 Task: Explore upcoming open houses in Lincoln, Nebraska, to visit properties with a covered porch or deck, and take note of outdoor living spaces.
Action: Mouse moved to (144, 165)
Screenshot: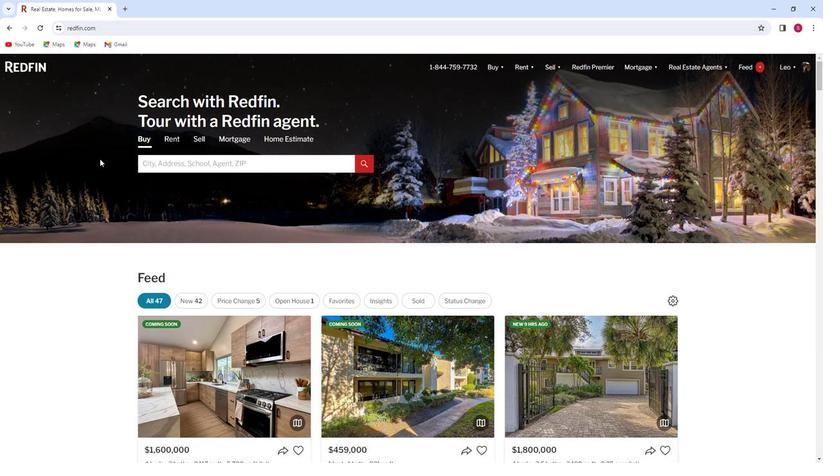 
Action: Mouse pressed left at (144, 165)
Screenshot: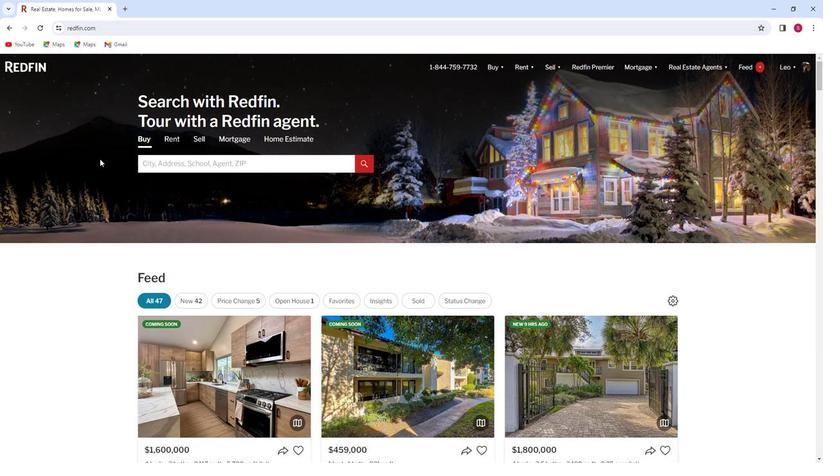 
Action: Key pressed <Key.shift>Lincoln
Screenshot: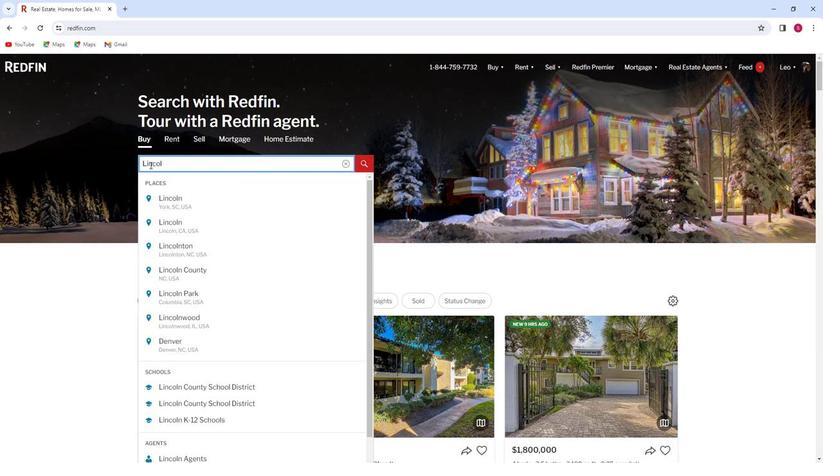 
Action: Mouse moved to (144, 165)
Screenshot: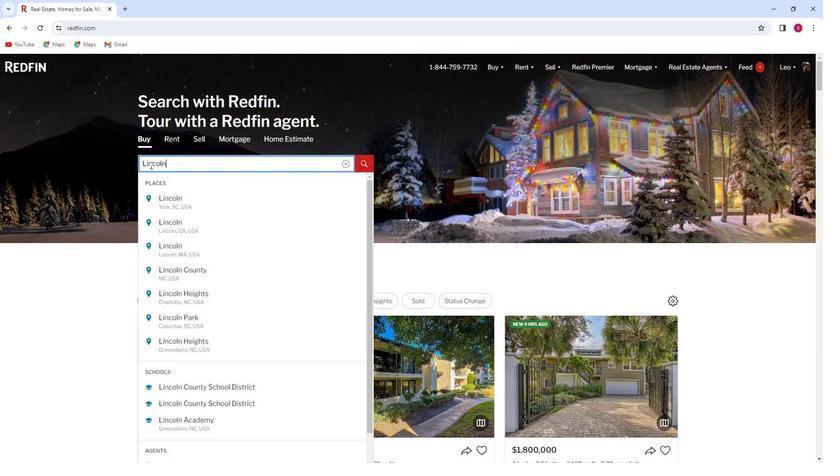 
Action: Key pressed ,<Key.space><Key.shift>Neb
Screenshot: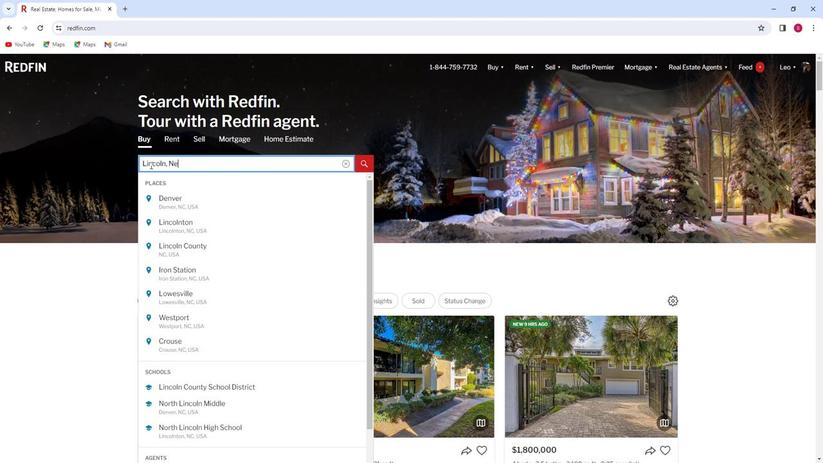 
Action: Mouse moved to (164, 203)
Screenshot: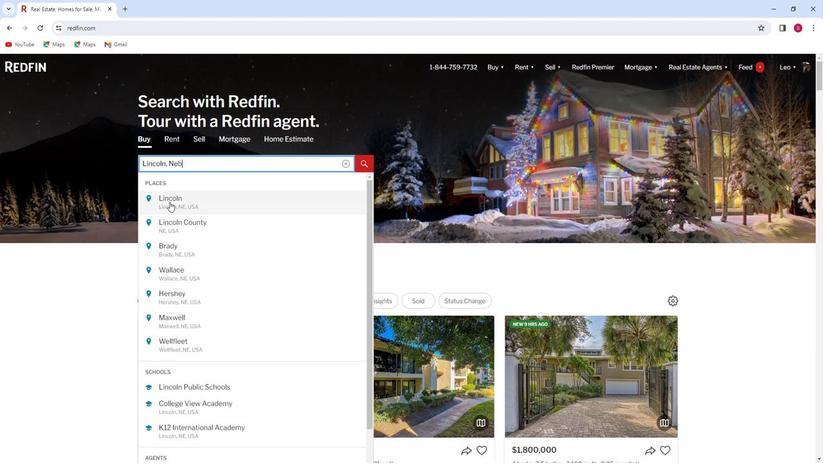 
Action: Mouse pressed left at (164, 203)
Screenshot: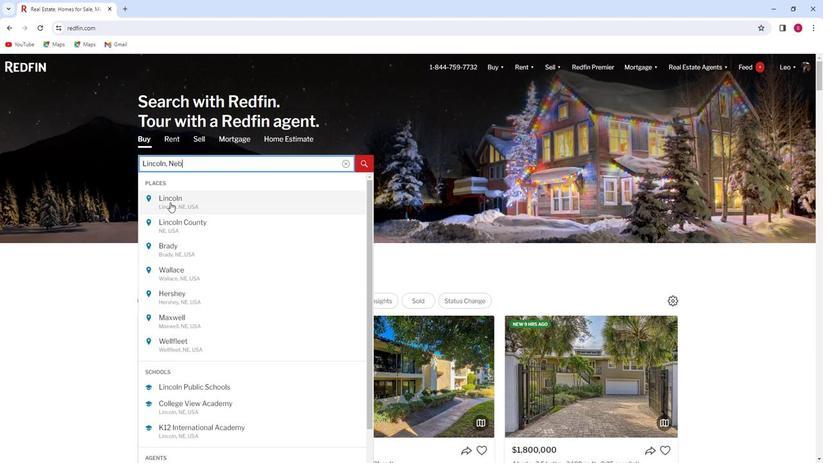 
Action: Mouse moved to (732, 124)
Screenshot: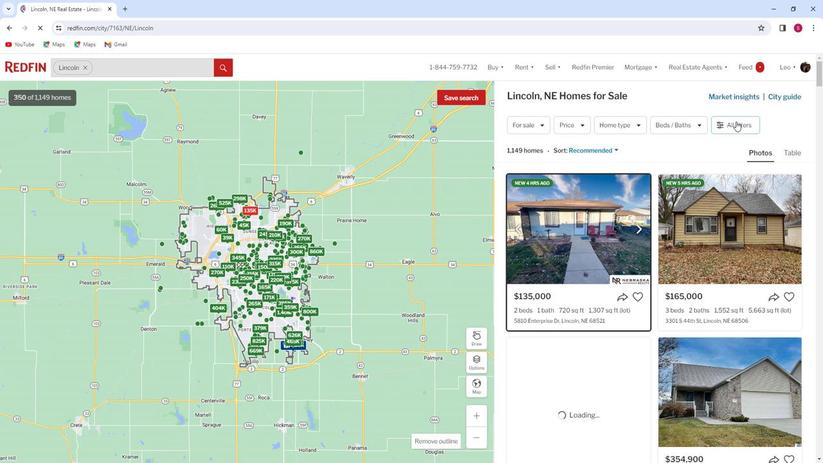 
Action: Mouse pressed left at (732, 124)
Screenshot: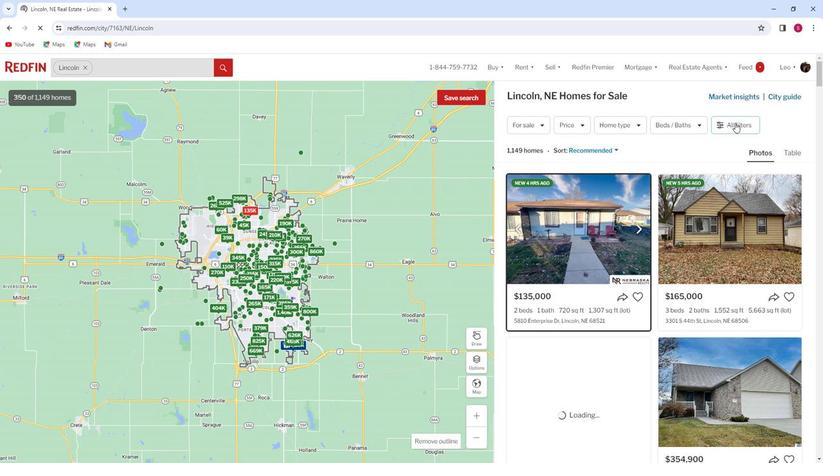 
Action: Mouse moved to (732, 125)
Screenshot: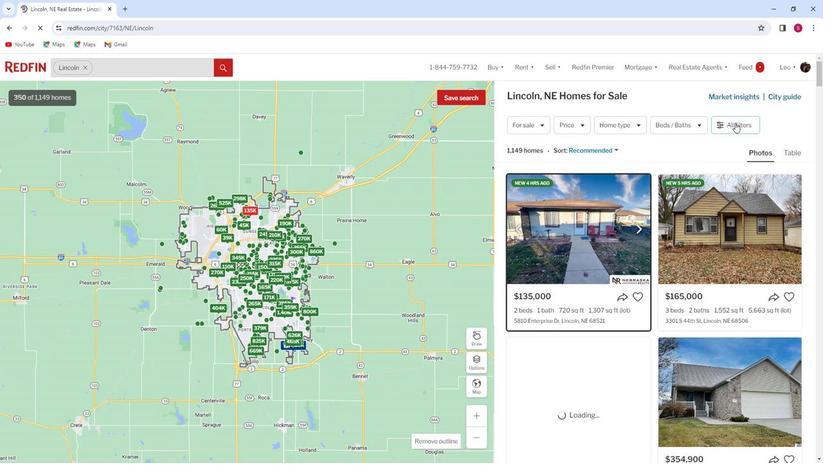 
Action: Mouse pressed left at (732, 125)
Screenshot: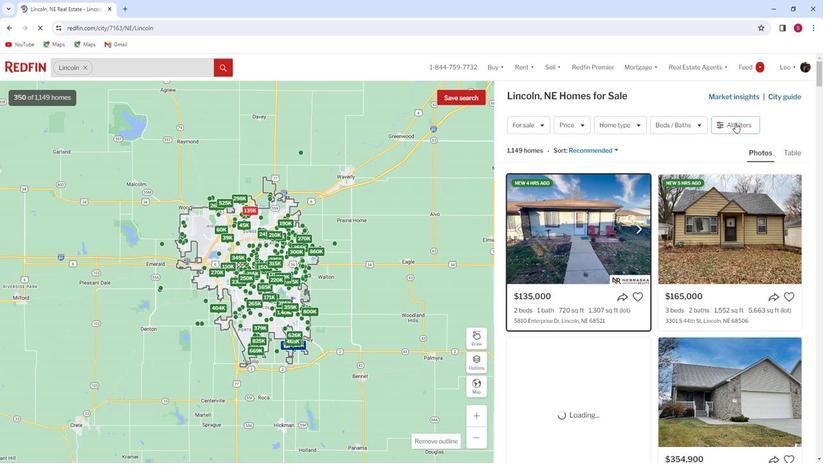 
Action: Mouse moved to (730, 124)
Screenshot: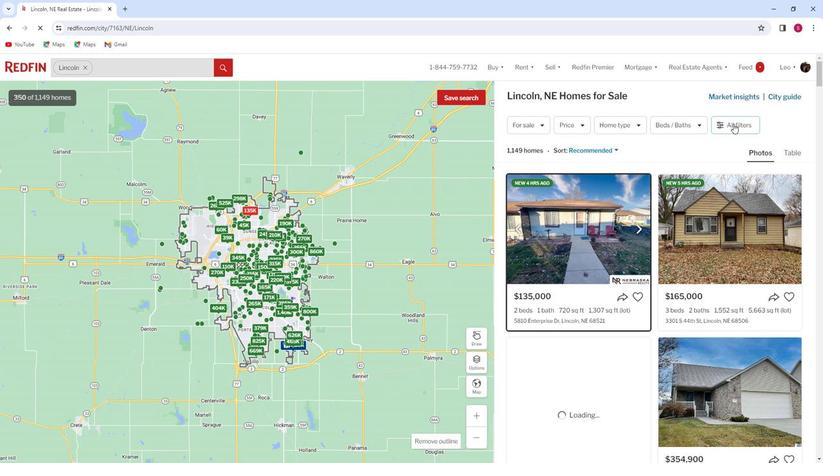 
Action: Mouse pressed left at (730, 124)
Screenshot: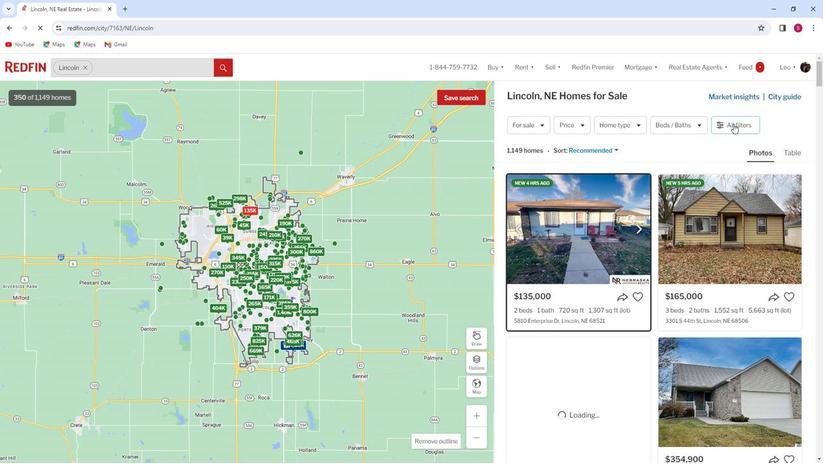 
Action: Mouse pressed left at (730, 124)
Screenshot: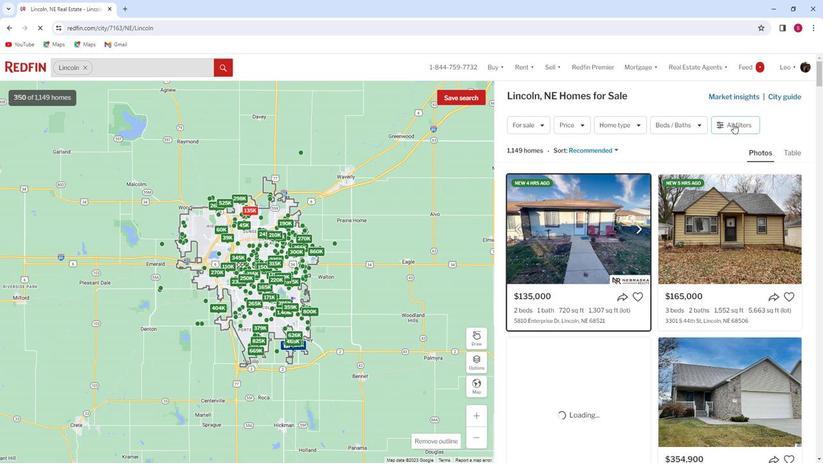 
Action: Mouse pressed left at (730, 124)
Screenshot: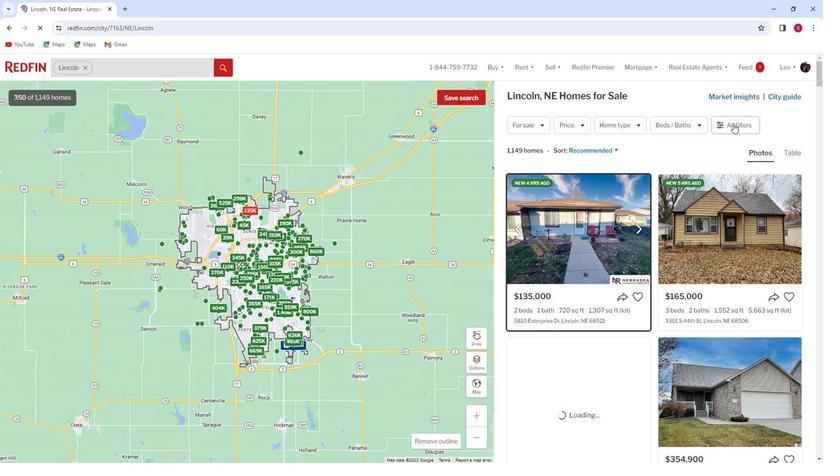 
Action: Mouse moved to (729, 123)
Screenshot: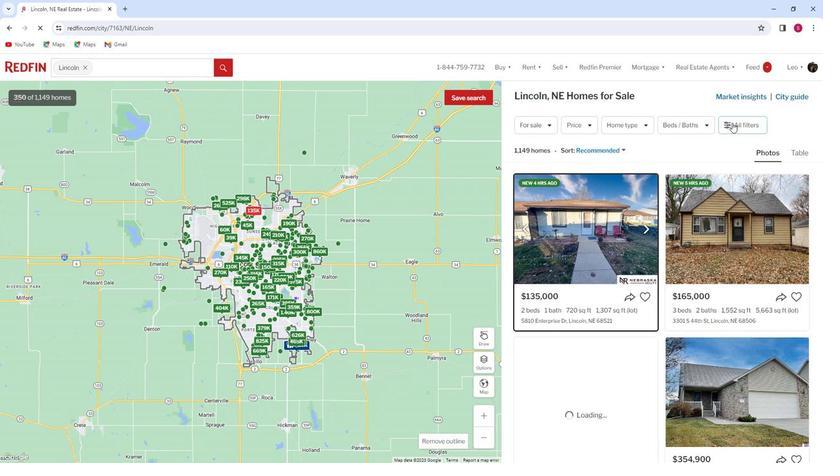 
Action: Mouse pressed left at (729, 123)
Screenshot: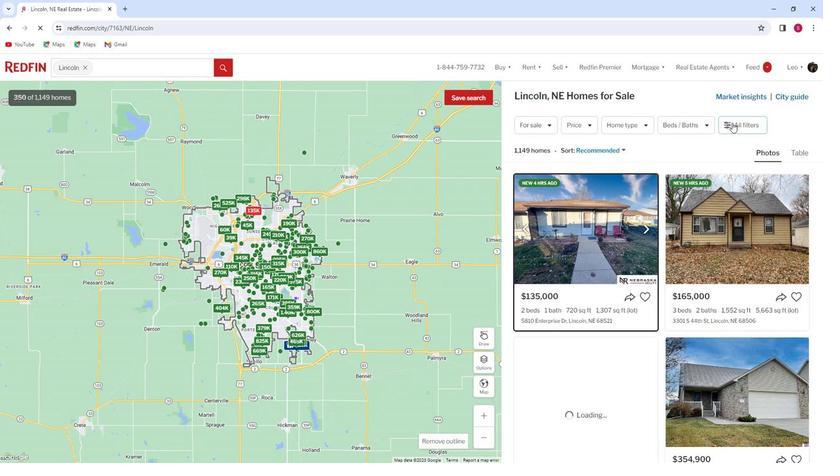 
Action: Mouse moved to (678, 229)
Screenshot: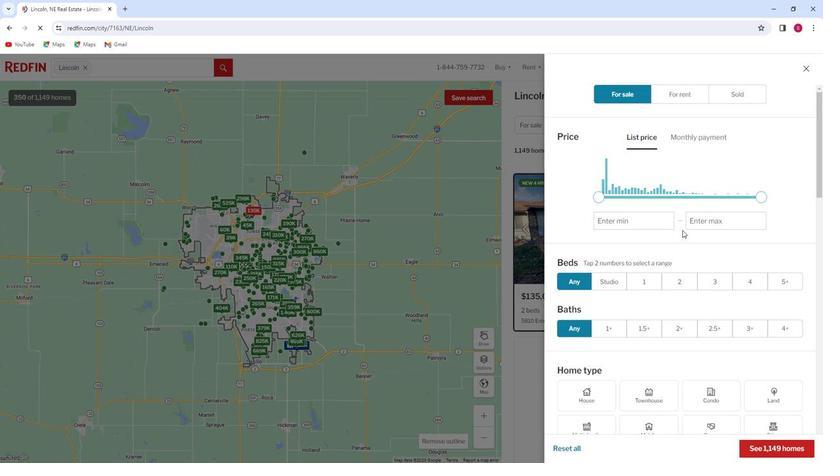 
Action: Mouse scrolled (678, 228) with delta (0, 0)
Screenshot: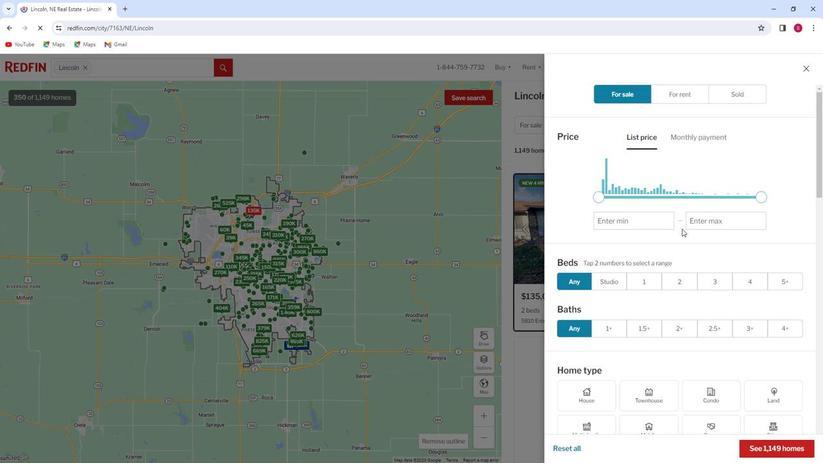 
Action: Mouse scrolled (678, 228) with delta (0, 0)
Screenshot: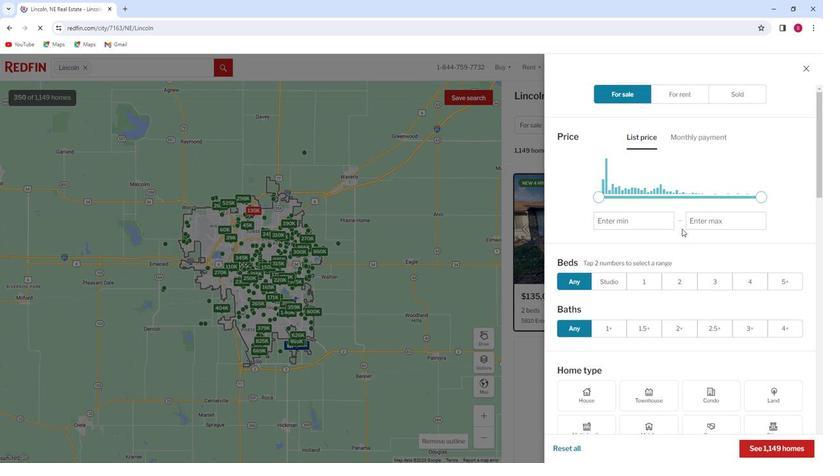 
Action: Mouse moved to (661, 237)
Screenshot: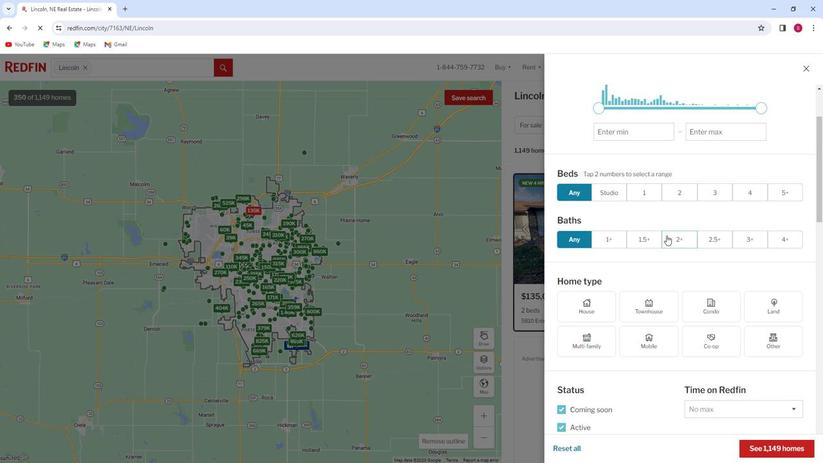
Action: Mouse scrolled (661, 236) with delta (0, 0)
Screenshot: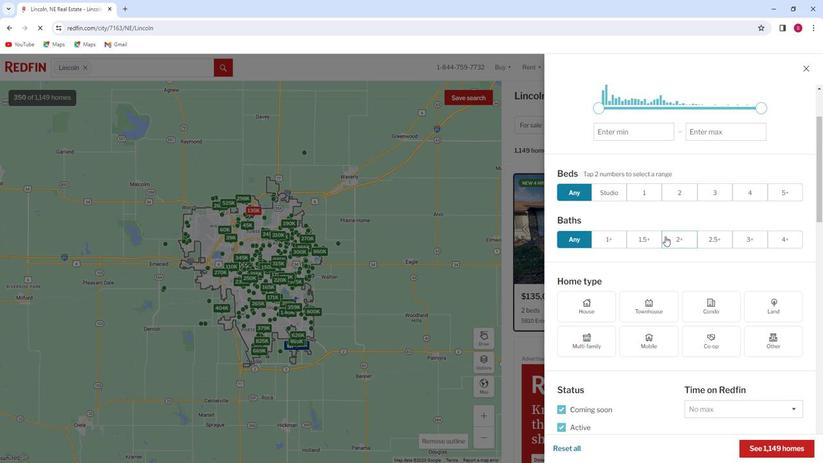 
Action: Mouse moved to (661, 236)
Screenshot: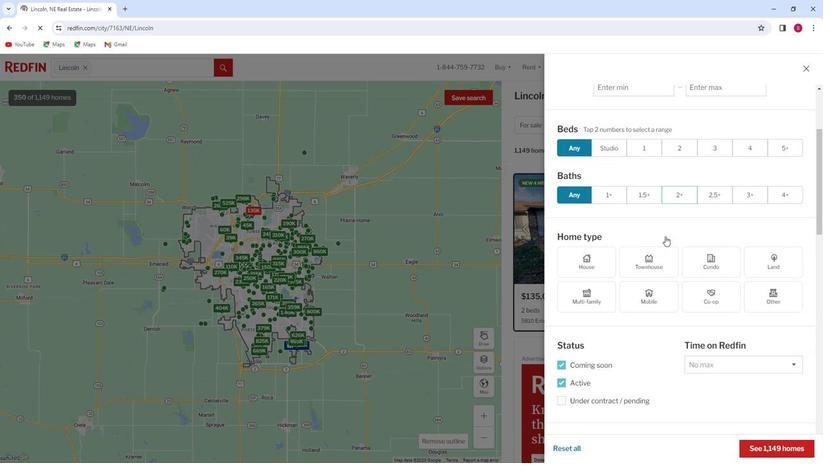 
Action: Mouse scrolled (661, 236) with delta (0, 0)
Screenshot: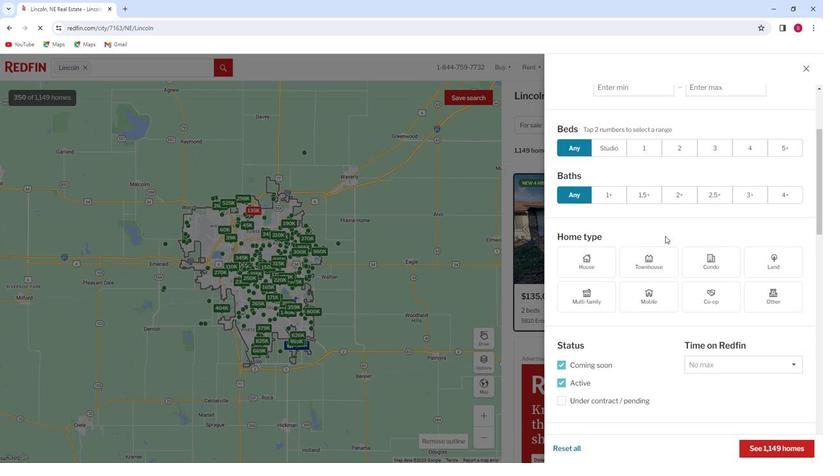 
Action: Mouse moved to (661, 236)
Screenshot: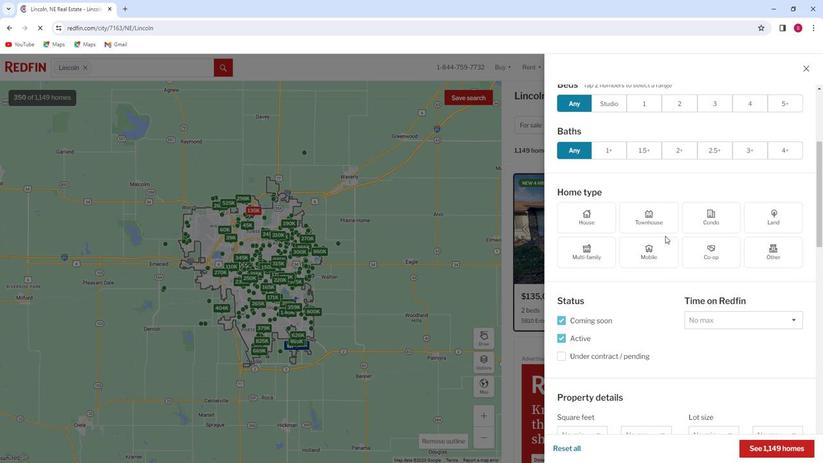 
Action: Mouse scrolled (661, 236) with delta (0, 0)
Screenshot: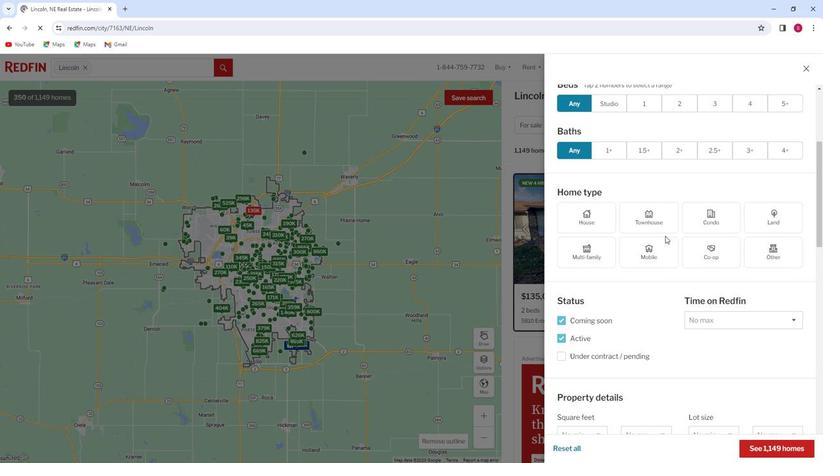 
Action: Mouse moved to (663, 236)
Screenshot: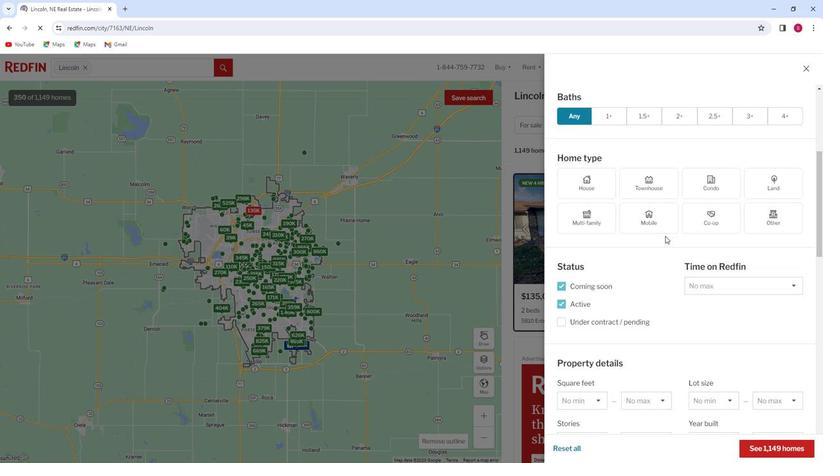 
Action: Mouse scrolled (663, 236) with delta (0, 0)
Screenshot: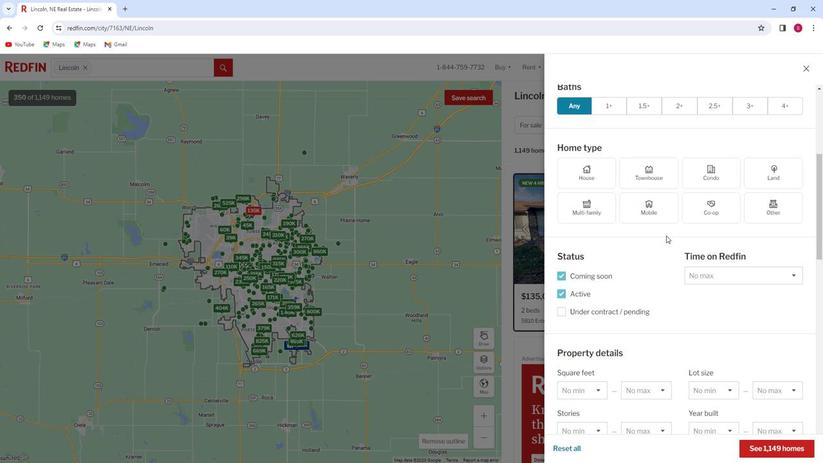 
Action: Mouse scrolled (663, 236) with delta (0, 0)
Screenshot: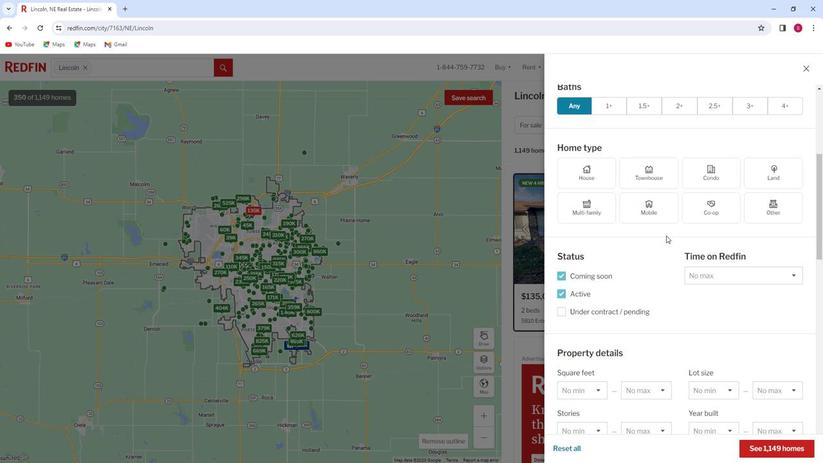 
Action: Mouse moved to (663, 236)
Screenshot: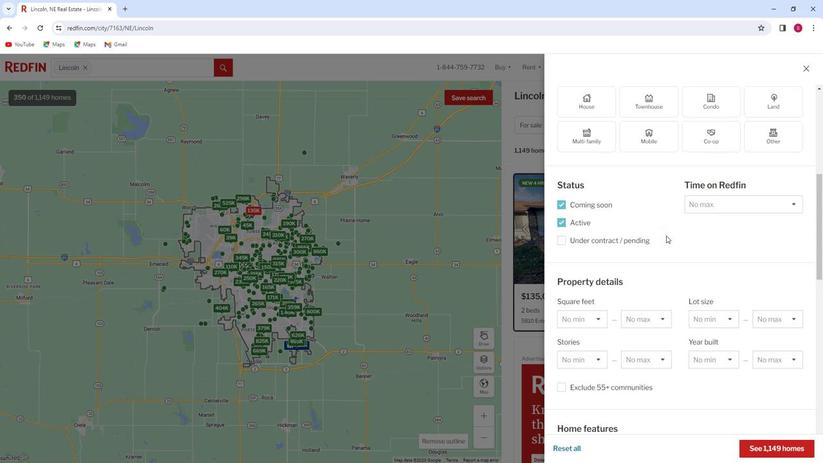 
Action: Mouse scrolled (663, 235) with delta (0, 0)
Screenshot: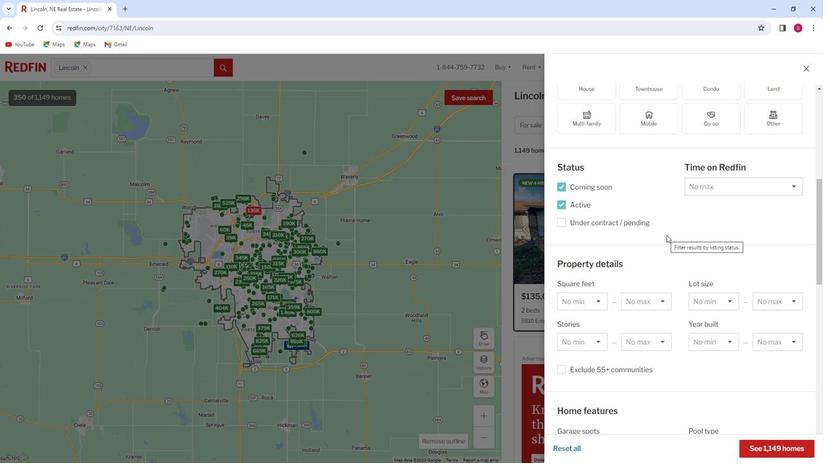 
Action: Mouse scrolled (663, 235) with delta (0, 0)
Screenshot: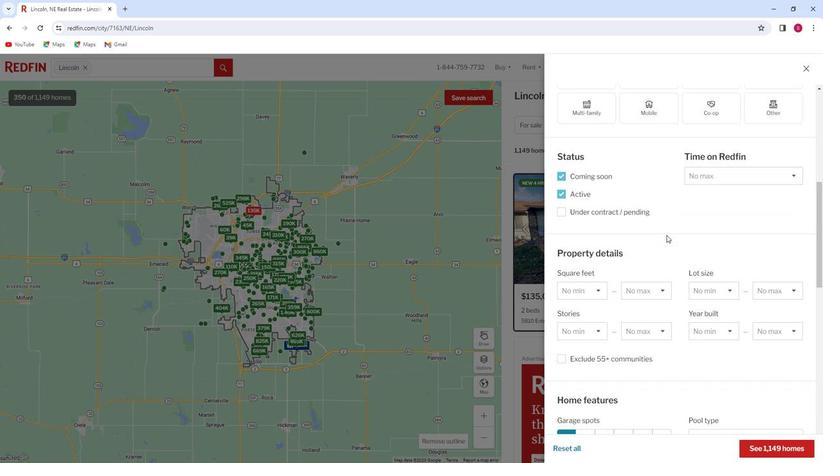 
Action: Mouse scrolled (663, 235) with delta (0, 0)
Screenshot: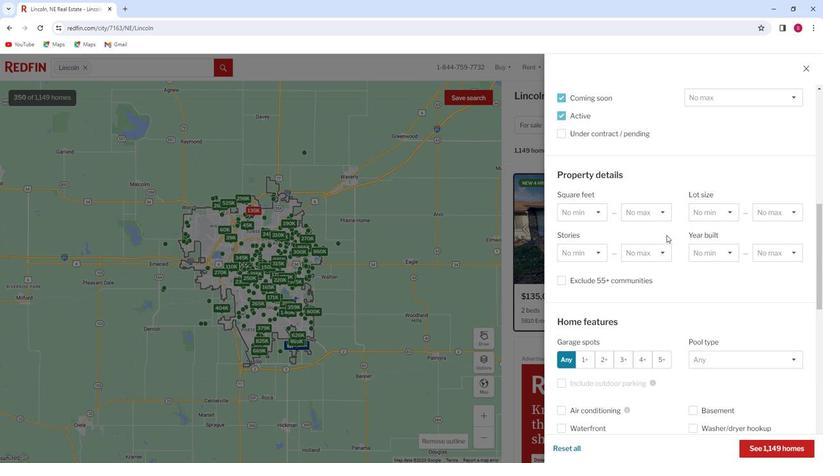 
Action: Mouse scrolled (663, 235) with delta (0, 0)
Screenshot: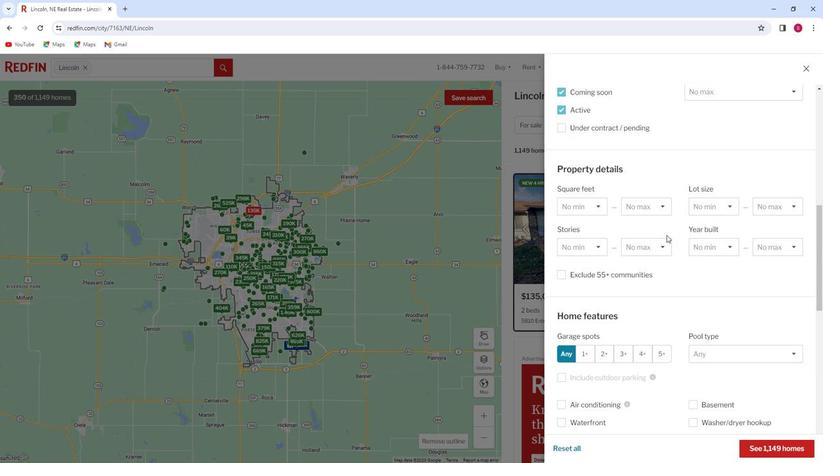 
Action: Mouse scrolled (663, 235) with delta (0, 0)
Screenshot: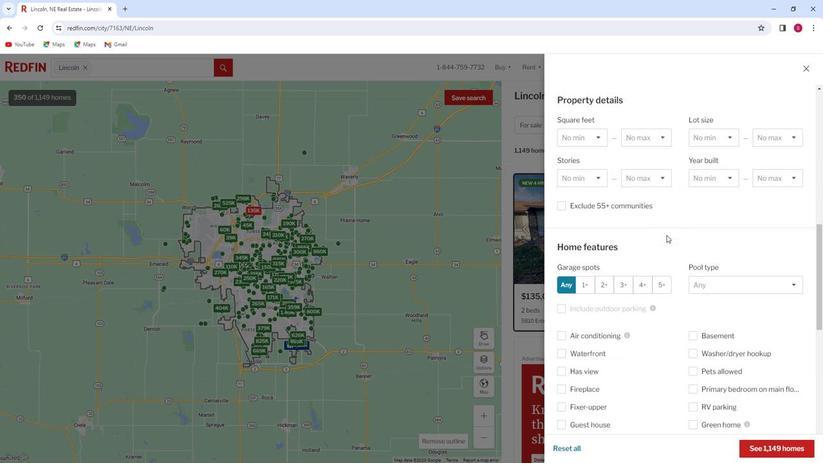 
Action: Mouse scrolled (663, 235) with delta (0, 0)
Screenshot: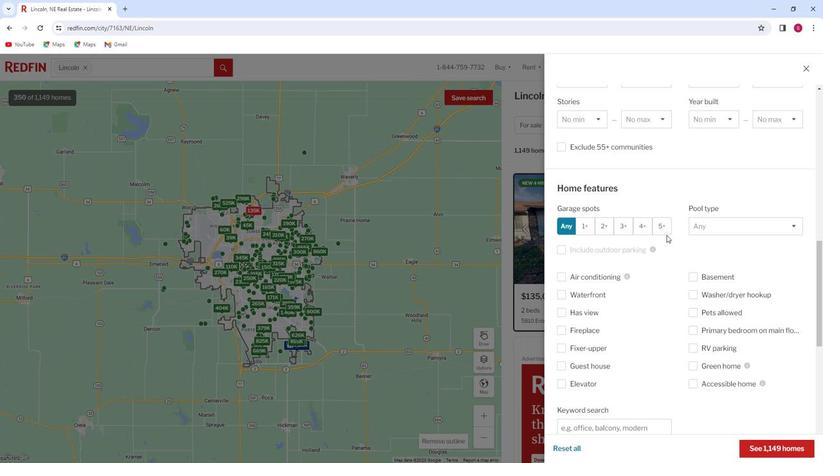 
Action: Mouse scrolled (663, 235) with delta (0, 0)
Screenshot: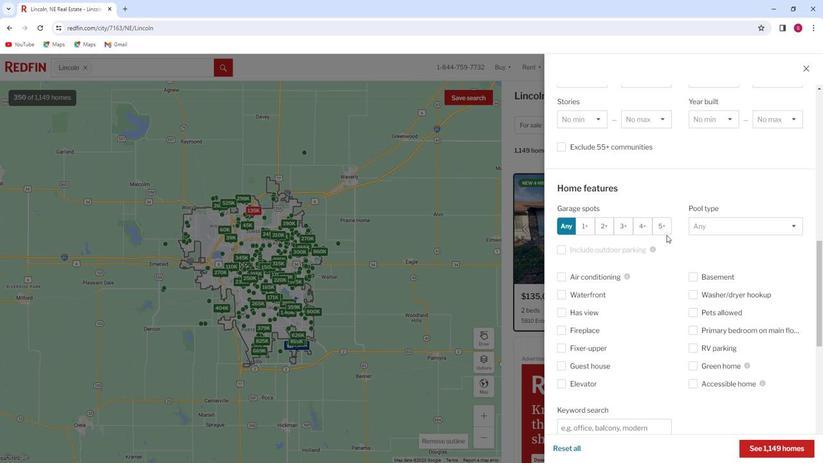 
Action: Mouse scrolled (663, 235) with delta (0, 0)
Screenshot: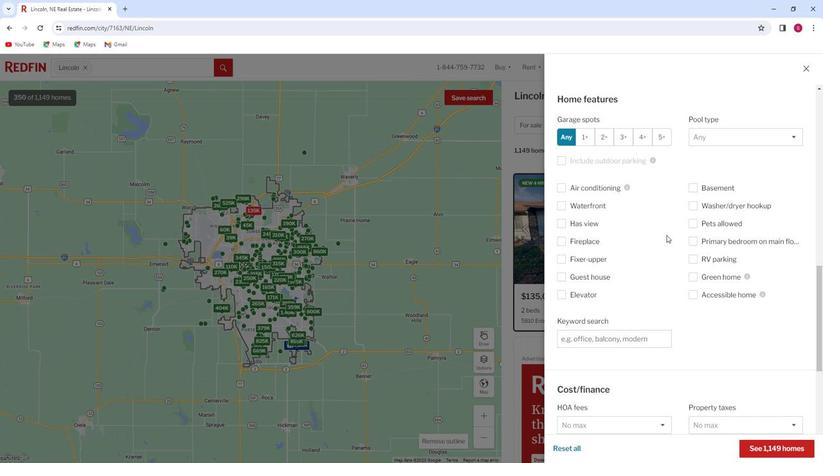 
Action: Mouse moved to (601, 297)
Screenshot: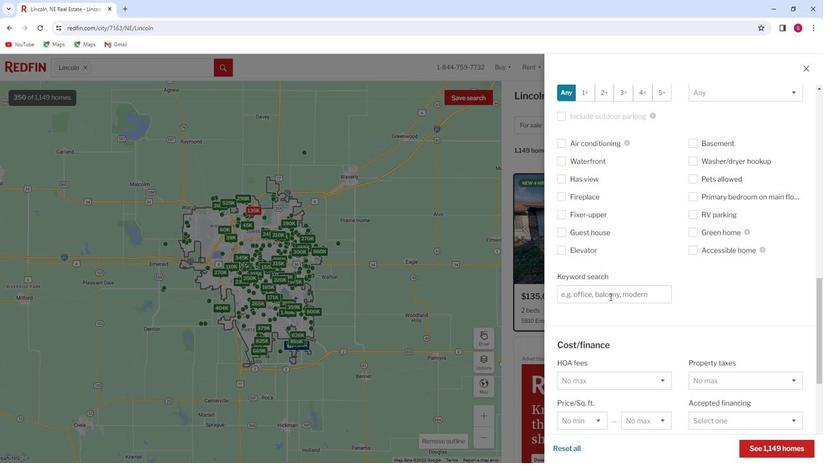 
Action: Mouse pressed left at (601, 297)
Screenshot: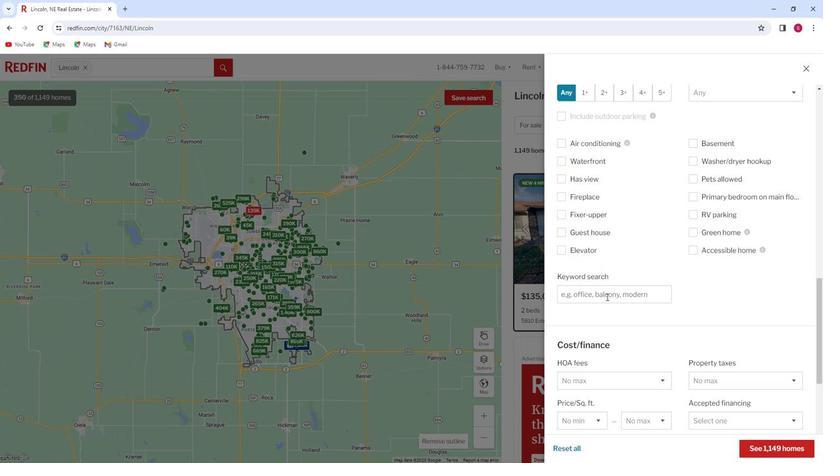 
Action: Mouse moved to (595, 301)
Screenshot: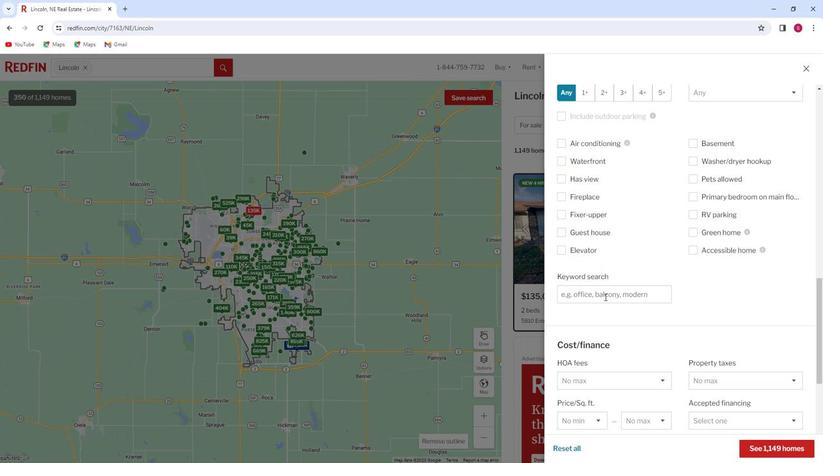 
Action: Key pressed covered<Key.space>porch
Screenshot: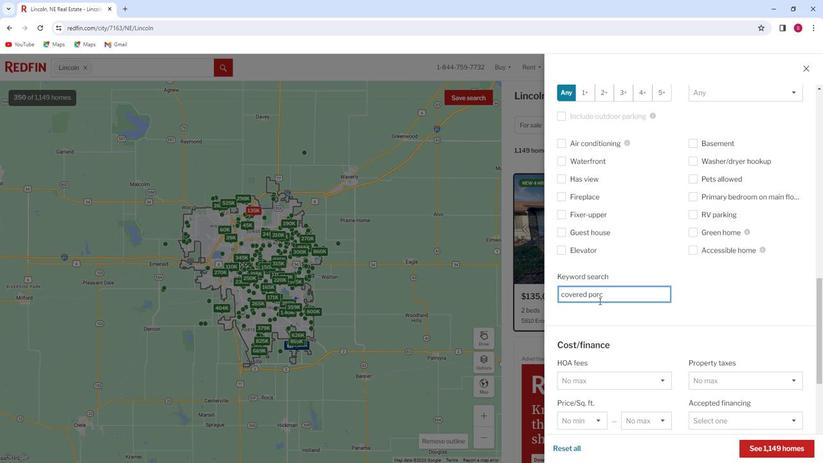 
Action: Mouse moved to (625, 296)
Screenshot: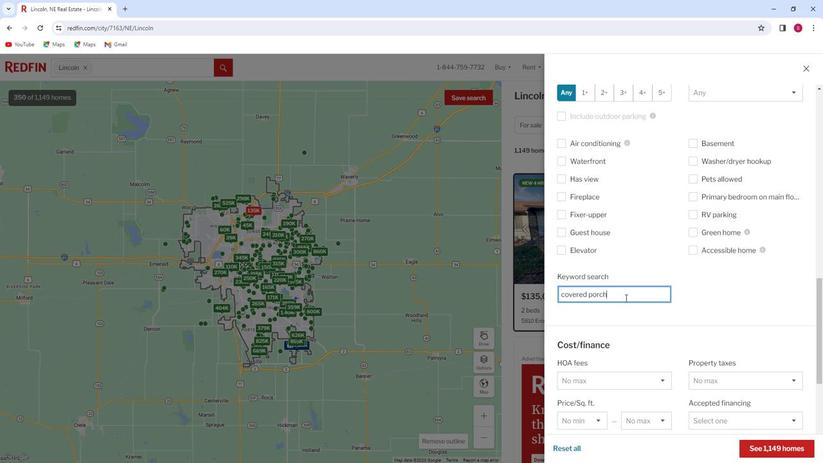 
Action: Mouse scrolled (625, 296) with delta (0, 0)
Screenshot: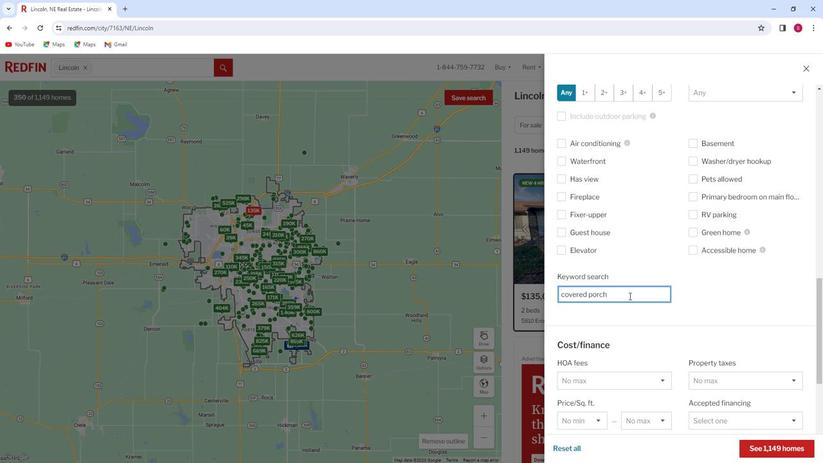 
Action: Mouse moved to (626, 296)
Screenshot: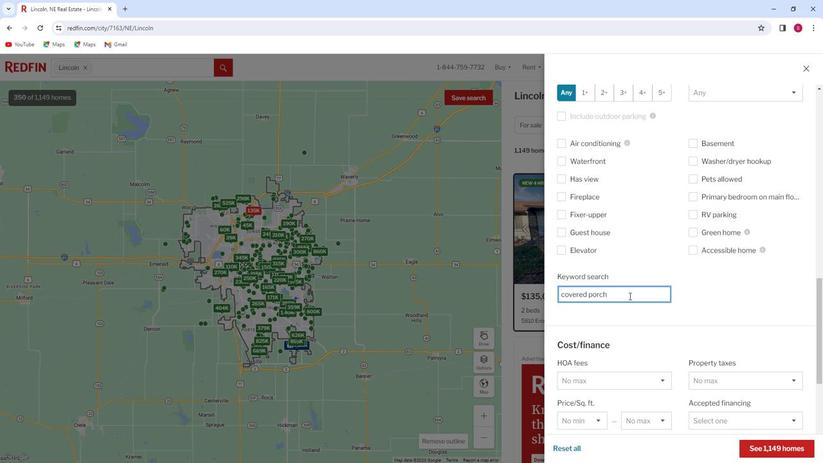 
Action: Mouse scrolled (626, 296) with delta (0, 0)
Screenshot: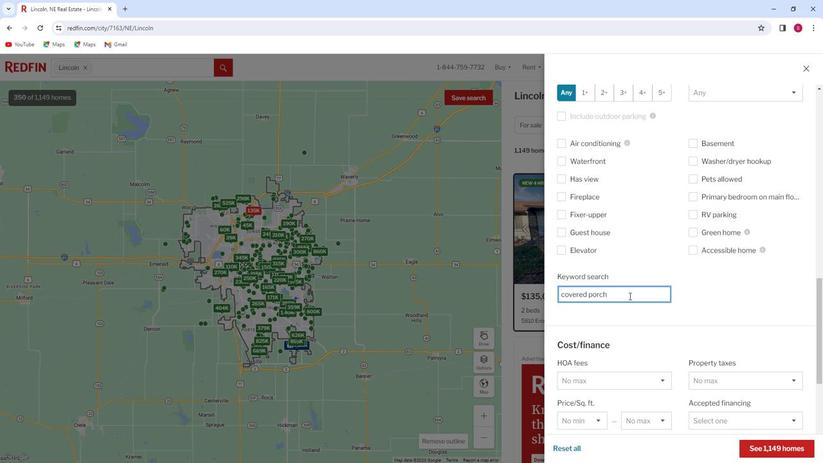 
Action: Mouse scrolled (626, 296) with delta (0, 0)
Screenshot: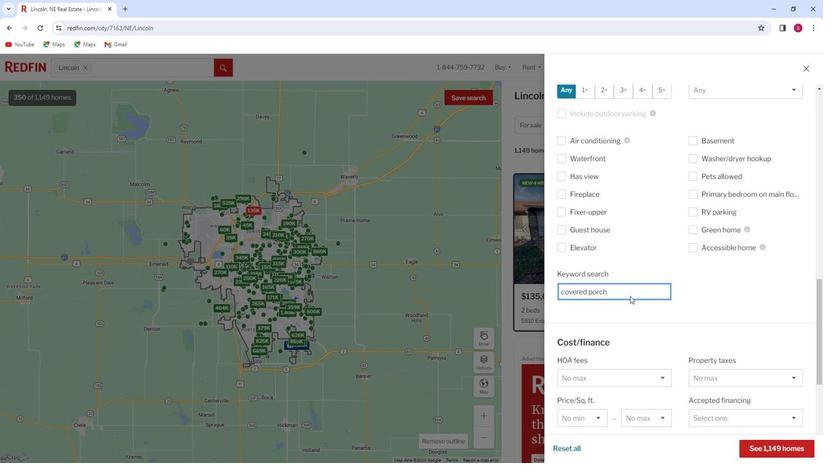 
Action: Mouse moved to (626, 297)
Screenshot: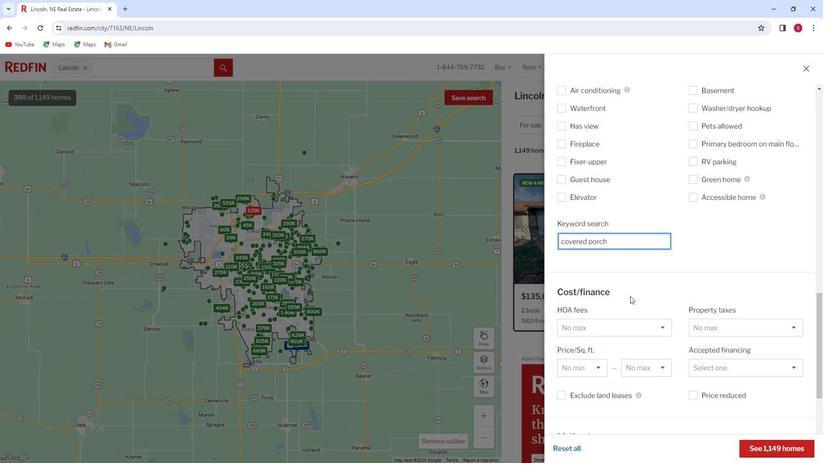 
Action: Mouse scrolled (626, 296) with delta (0, 0)
Screenshot: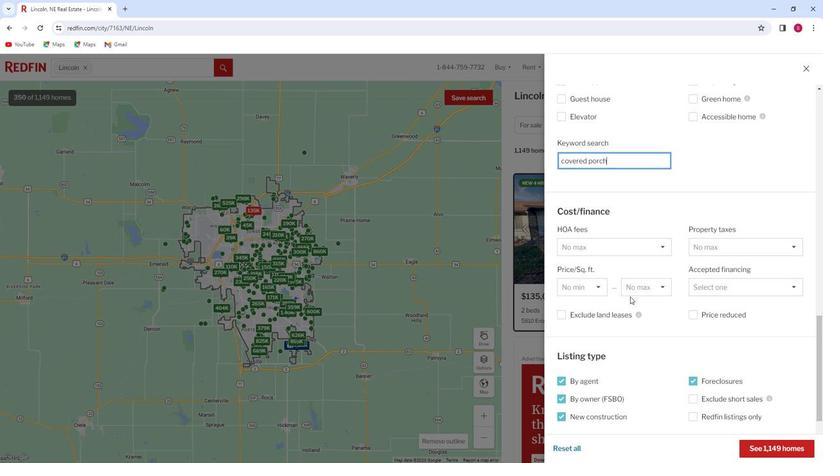 
Action: Mouse scrolled (626, 296) with delta (0, 0)
Screenshot: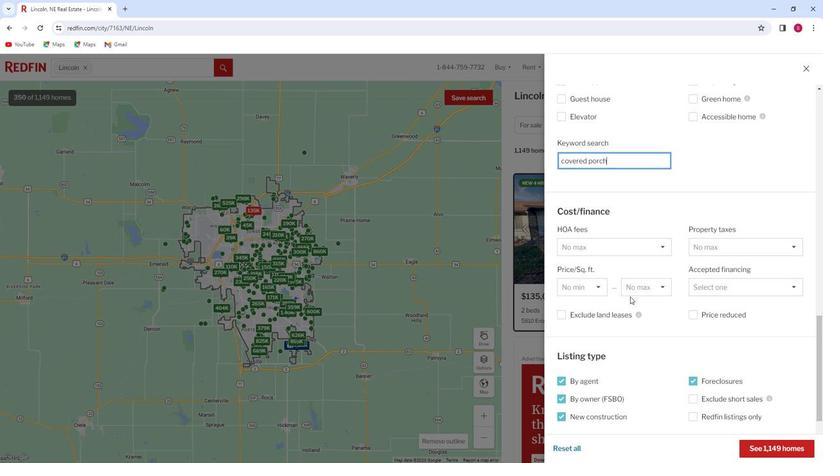 
Action: Mouse scrolled (626, 296) with delta (0, 0)
Screenshot: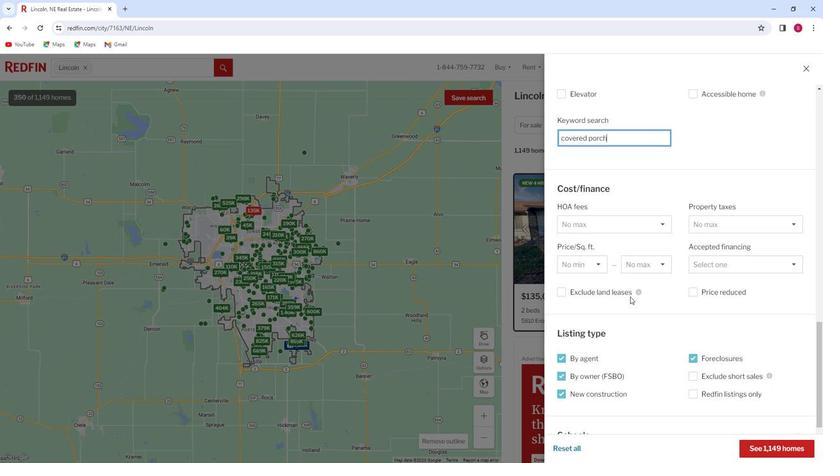
Action: Mouse moved to (626, 297)
Screenshot: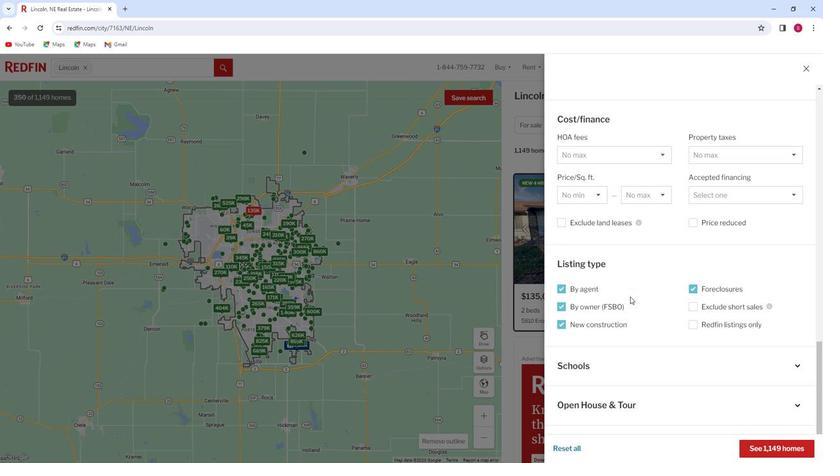 
Action: Mouse scrolled (626, 296) with delta (0, 0)
Screenshot: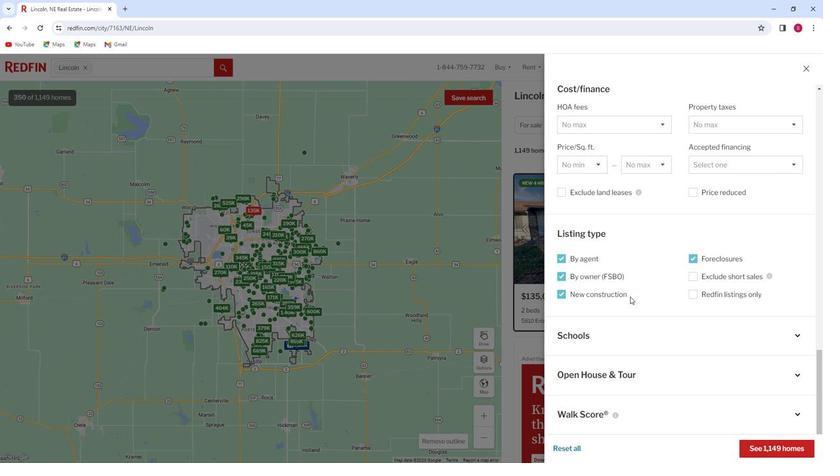 
Action: Mouse scrolled (626, 296) with delta (0, 0)
Screenshot: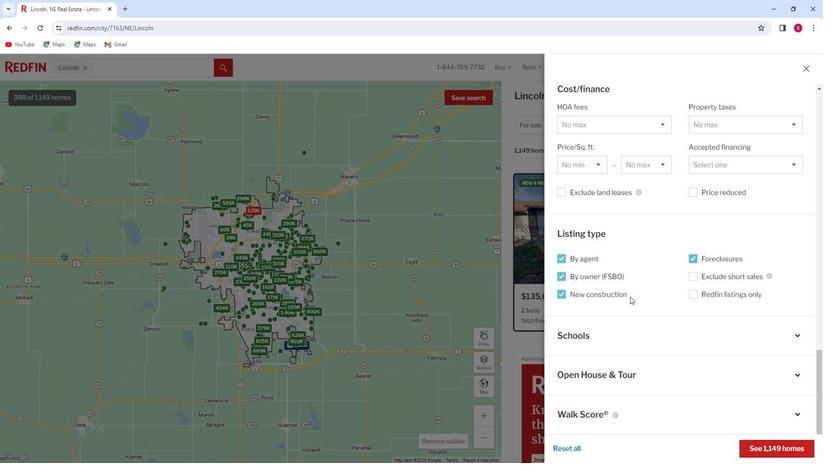 
Action: Mouse scrolled (626, 296) with delta (0, 0)
Screenshot: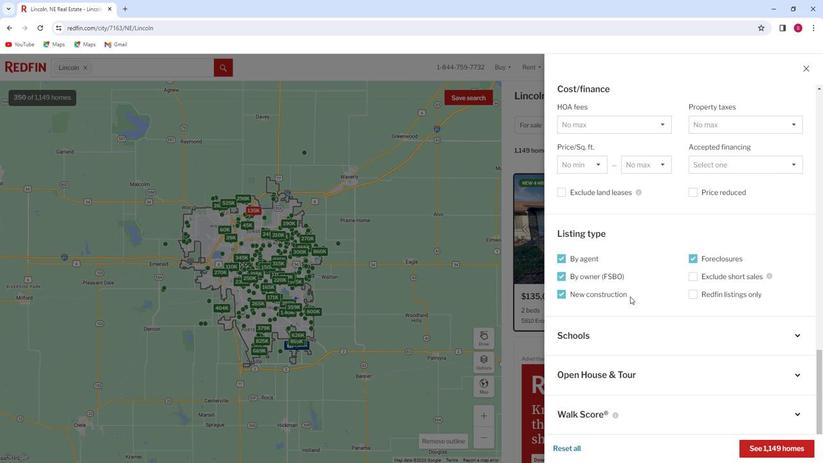 
Action: Mouse moved to (560, 378)
Screenshot: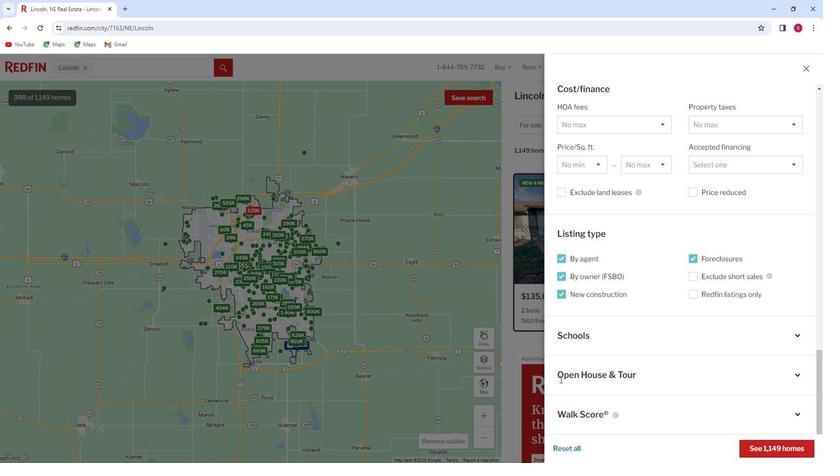 
Action: Mouse pressed left at (560, 378)
Screenshot: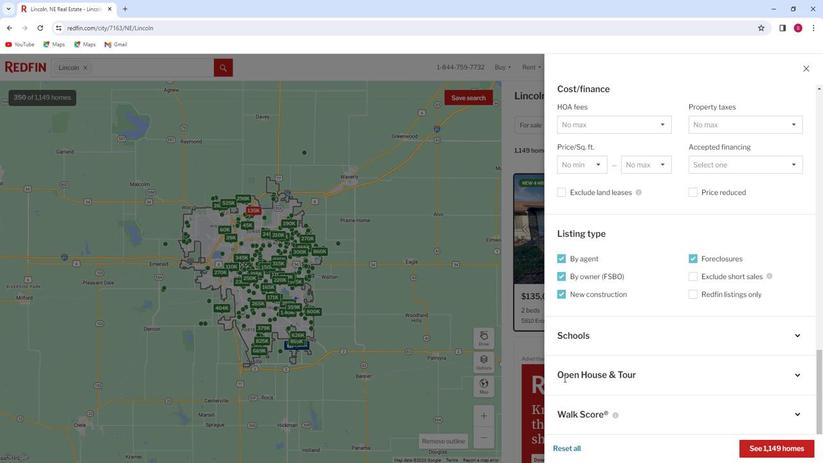 
Action: Mouse moved to (559, 375)
Screenshot: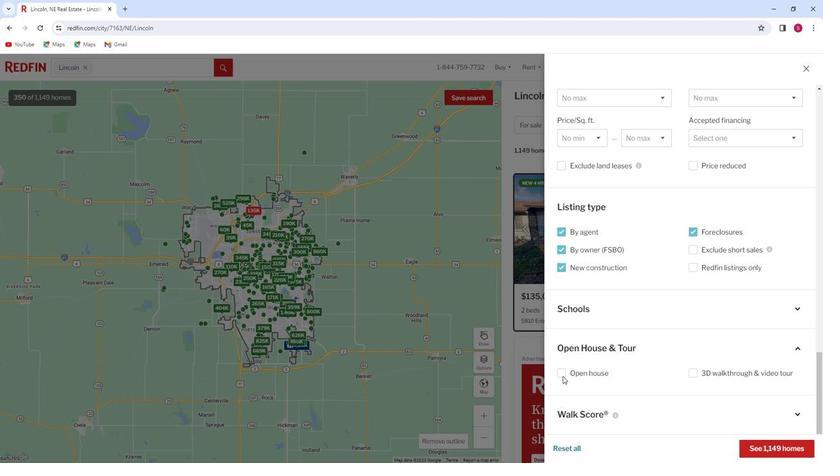 
Action: Mouse pressed left at (559, 375)
Screenshot: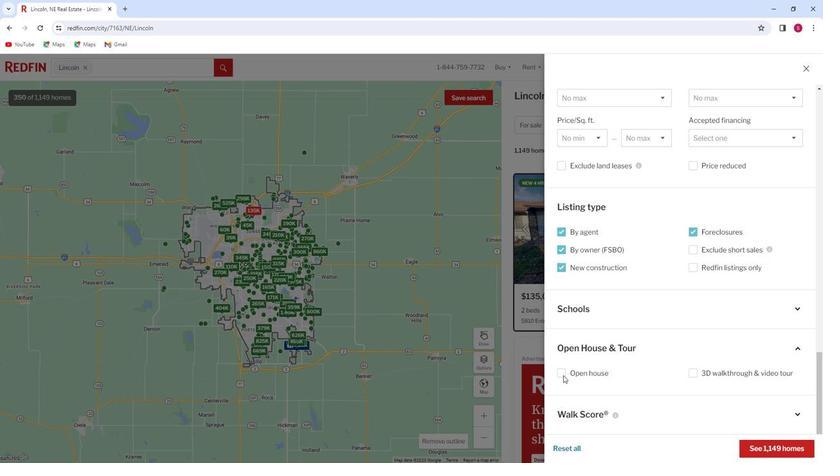 
Action: Mouse moved to (776, 448)
Screenshot: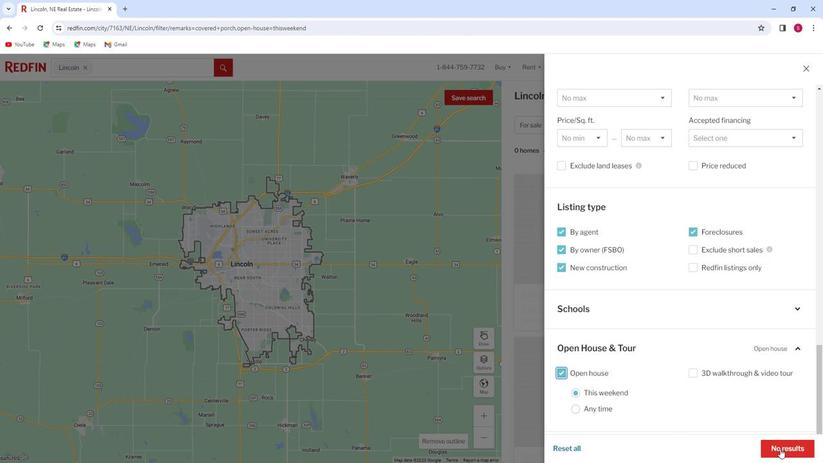 
Action: Mouse pressed left at (776, 448)
Screenshot: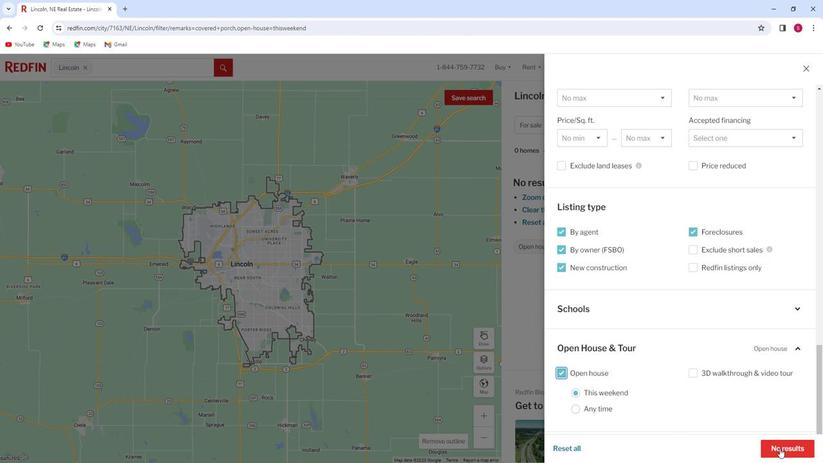 
Action: Mouse moved to (555, 269)
Screenshot: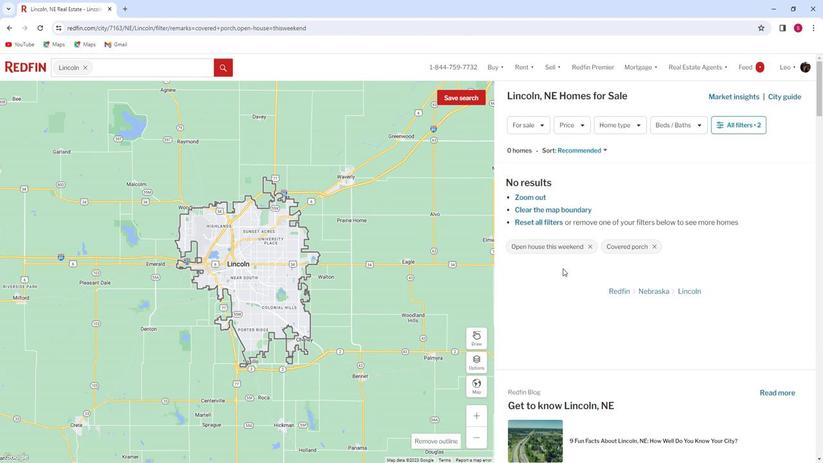 
